 Task: Create a rule from the Recommended list, Task Added to this Project -> add SubTasks in the project BlazeTech with SubTasks Gather and Analyse Requirements , Design and Implement Solution , System Test and UAT , Release to Production / Go Live
Action: Mouse moved to (902, 311)
Screenshot: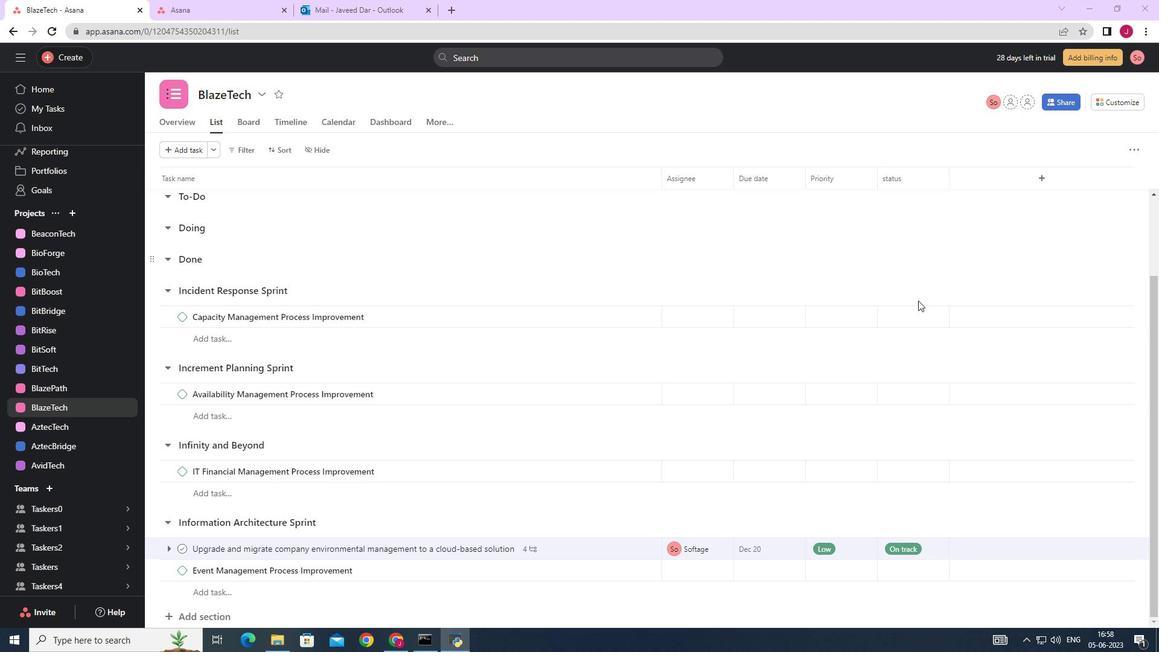 
Action: Mouse scrolled (902, 311) with delta (0, 0)
Screenshot: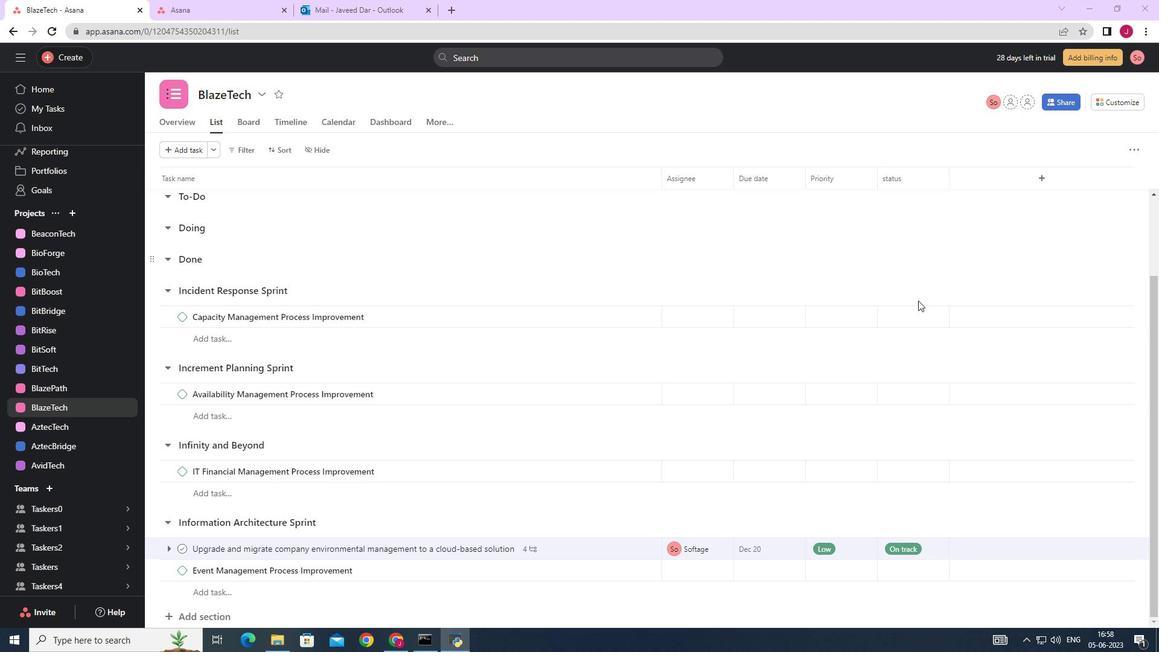
Action: Mouse moved to (900, 312)
Screenshot: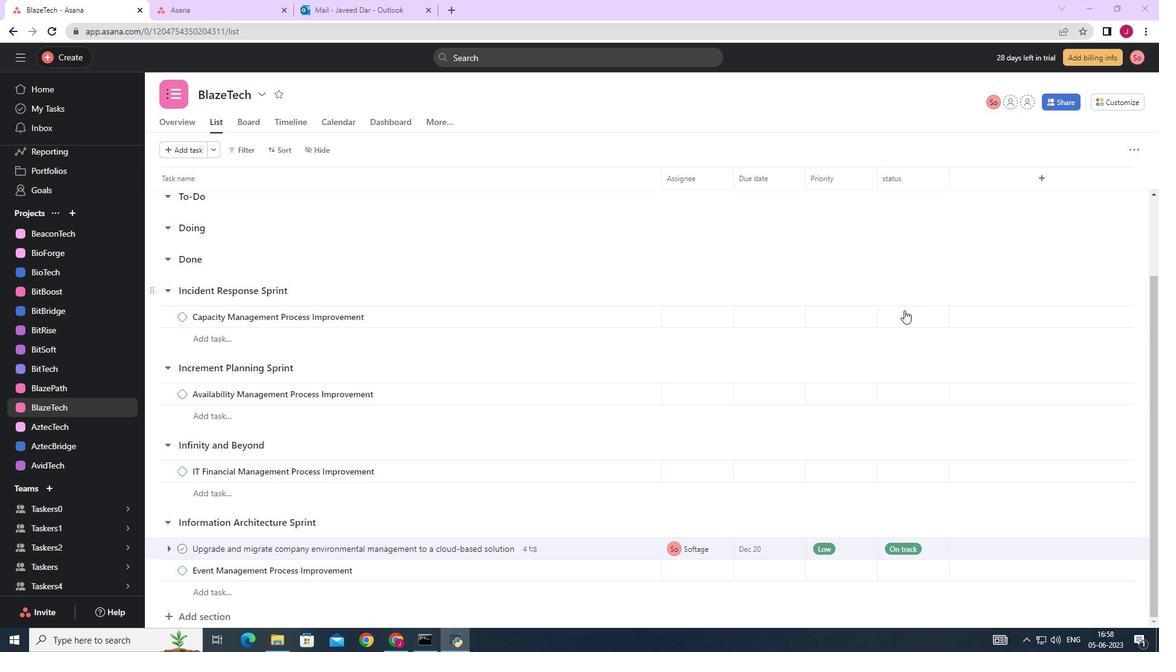
Action: Mouse scrolled (900, 311) with delta (0, 0)
Screenshot: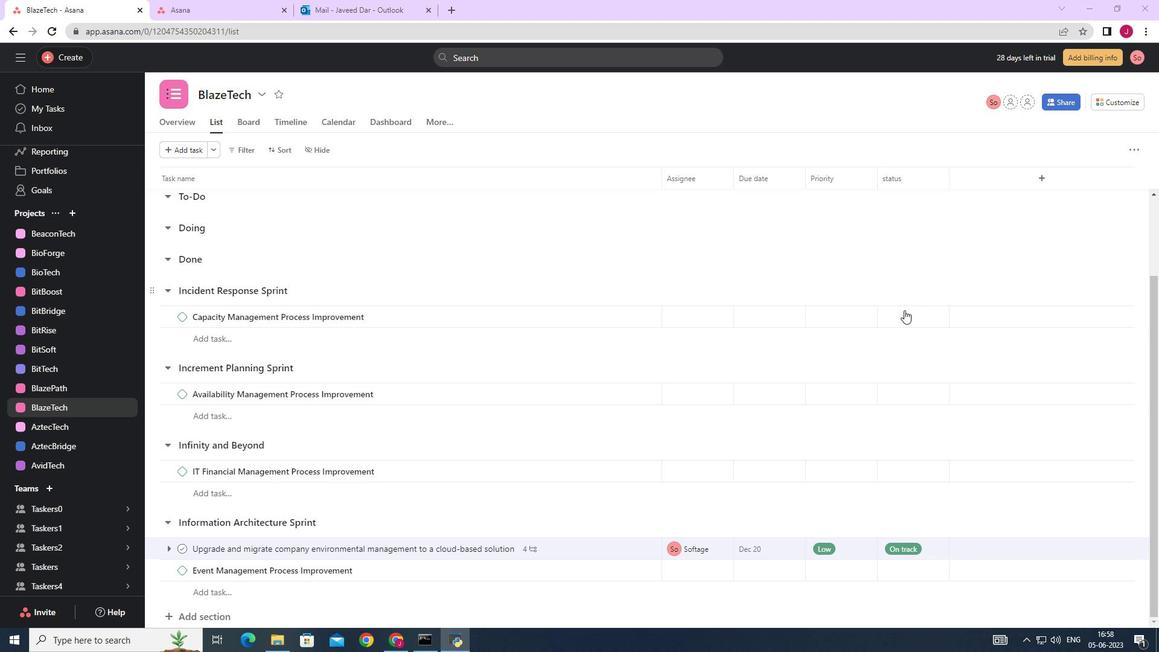 
Action: Mouse scrolled (900, 311) with delta (0, 0)
Screenshot: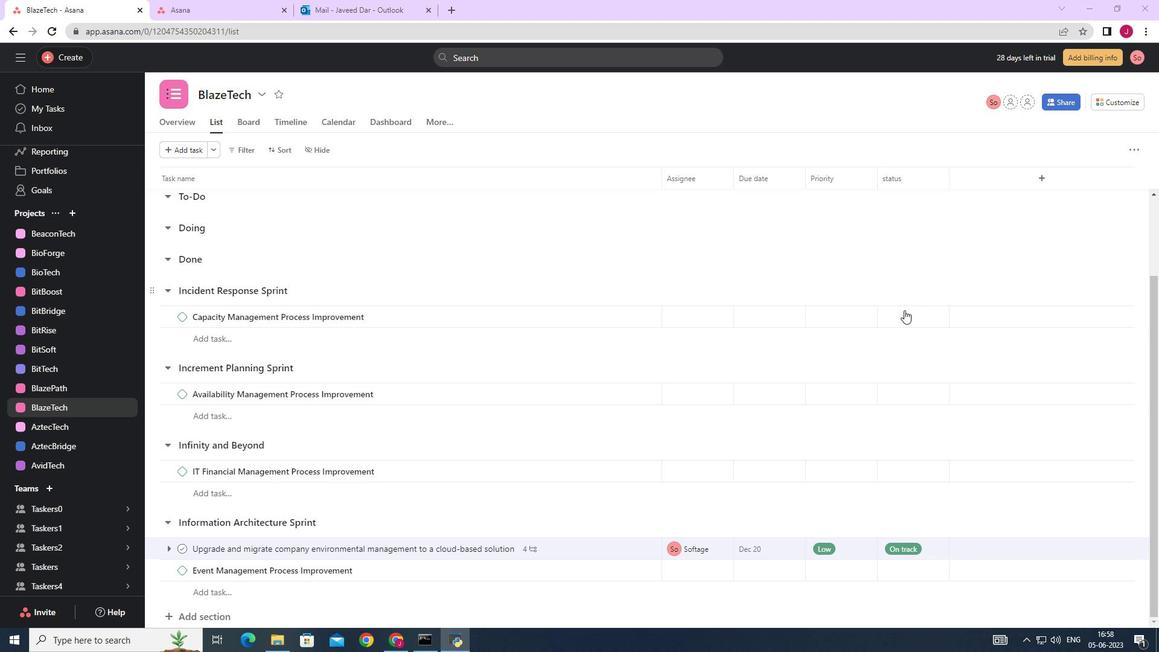 
Action: Mouse moved to (1122, 100)
Screenshot: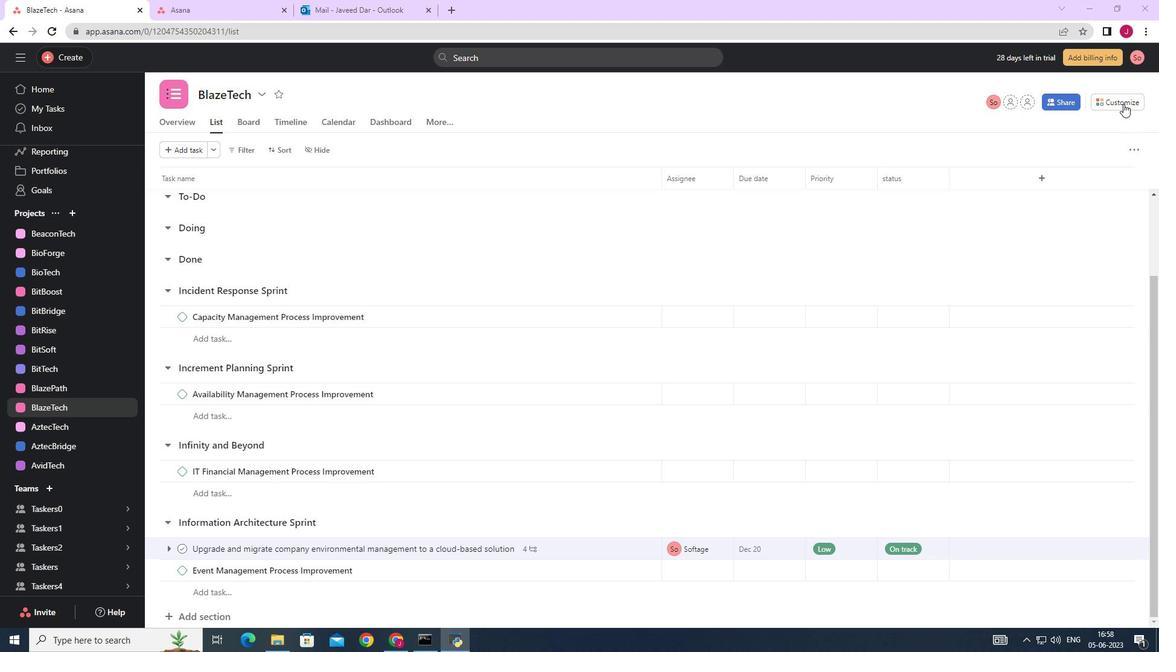 
Action: Mouse pressed left at (1122, 100)
Screenshot: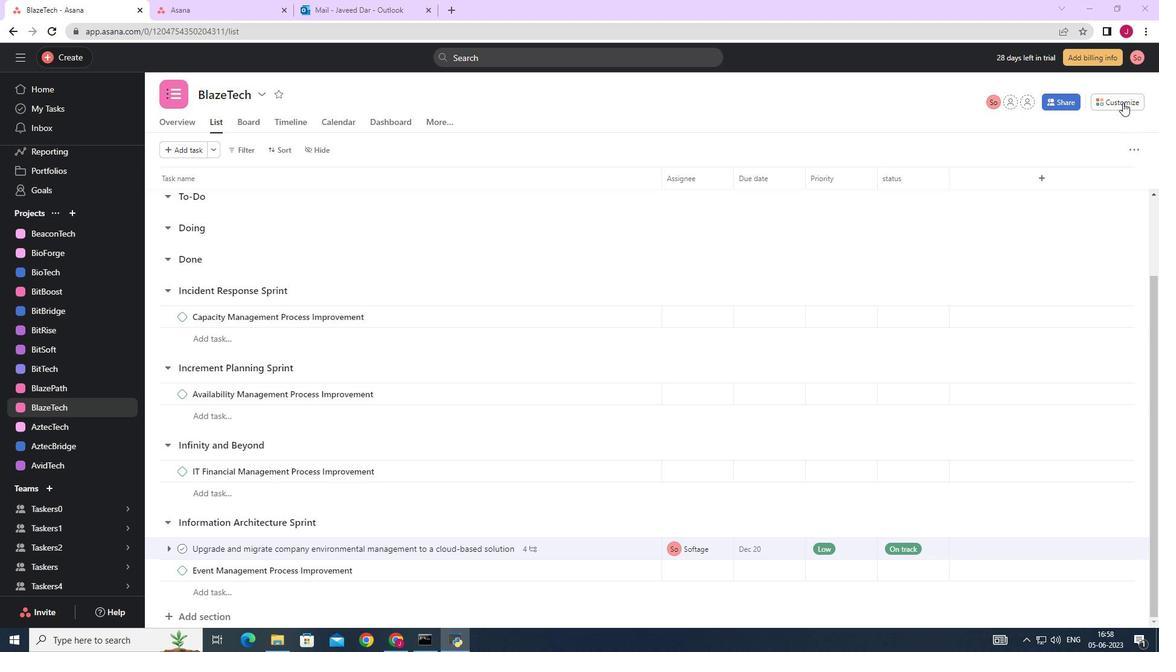 
Action: Mouse moved to (910, 253)
Screenshot: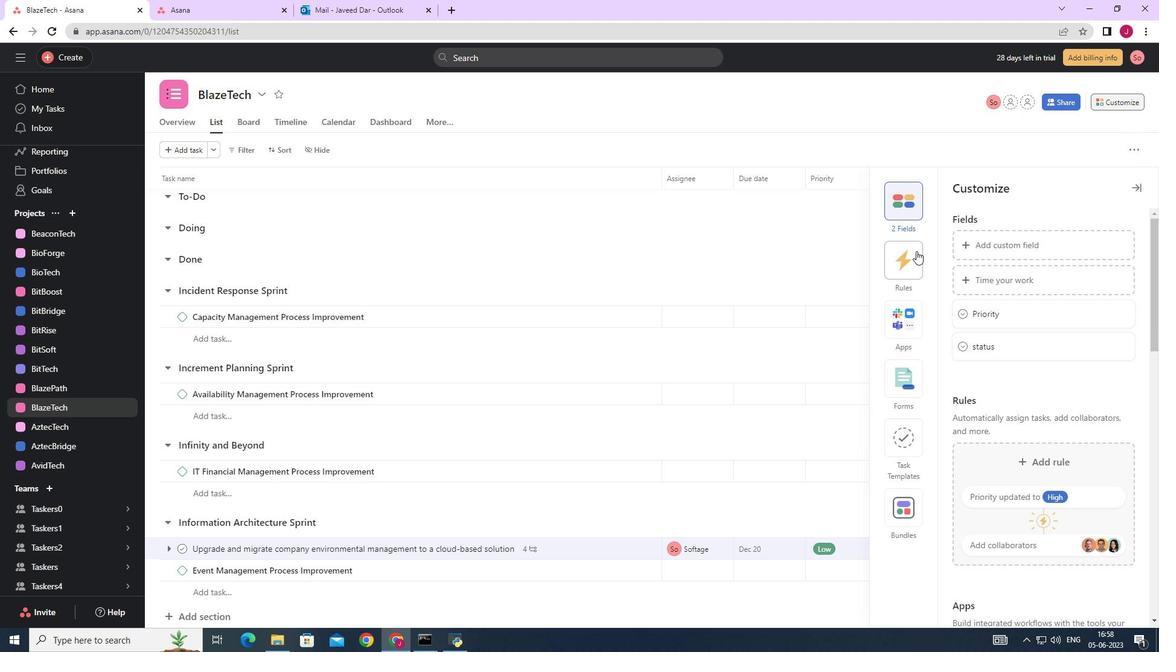 
Action: Mouse pressed left at (910, 253)
Screenshot: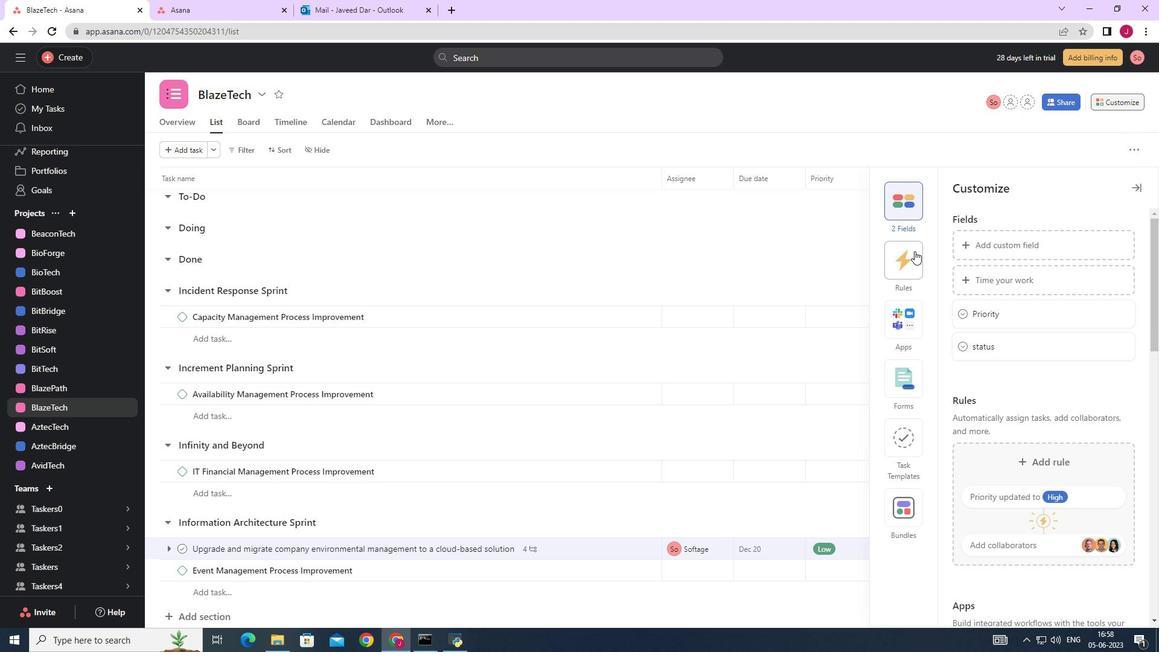 
Action: Mouse moved to (998, 296)
Screenshot: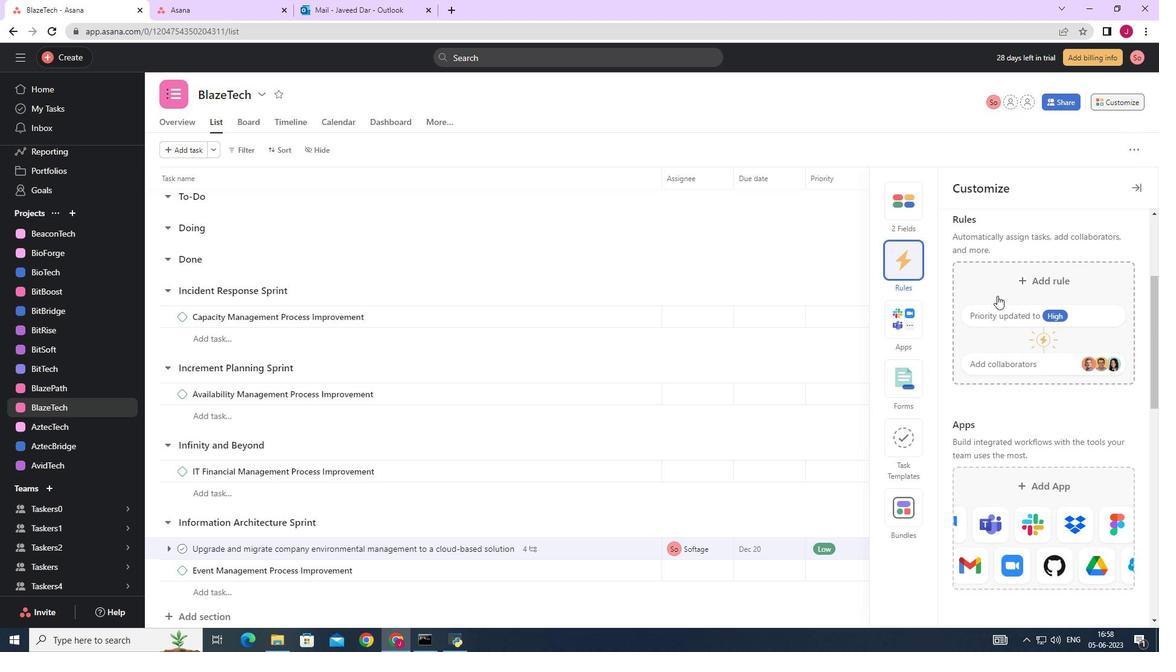 
Action: Mouse pressed left at (998, 296)
Screenshot: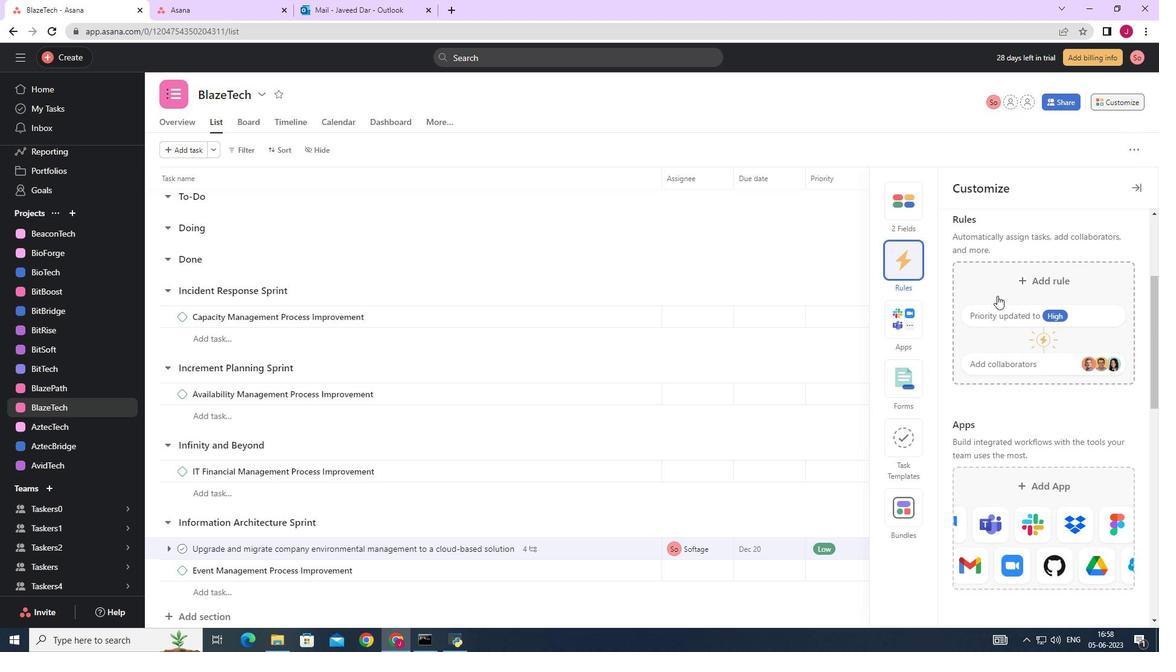 
Action: Mouse moved to (466, 193)
Screenshot: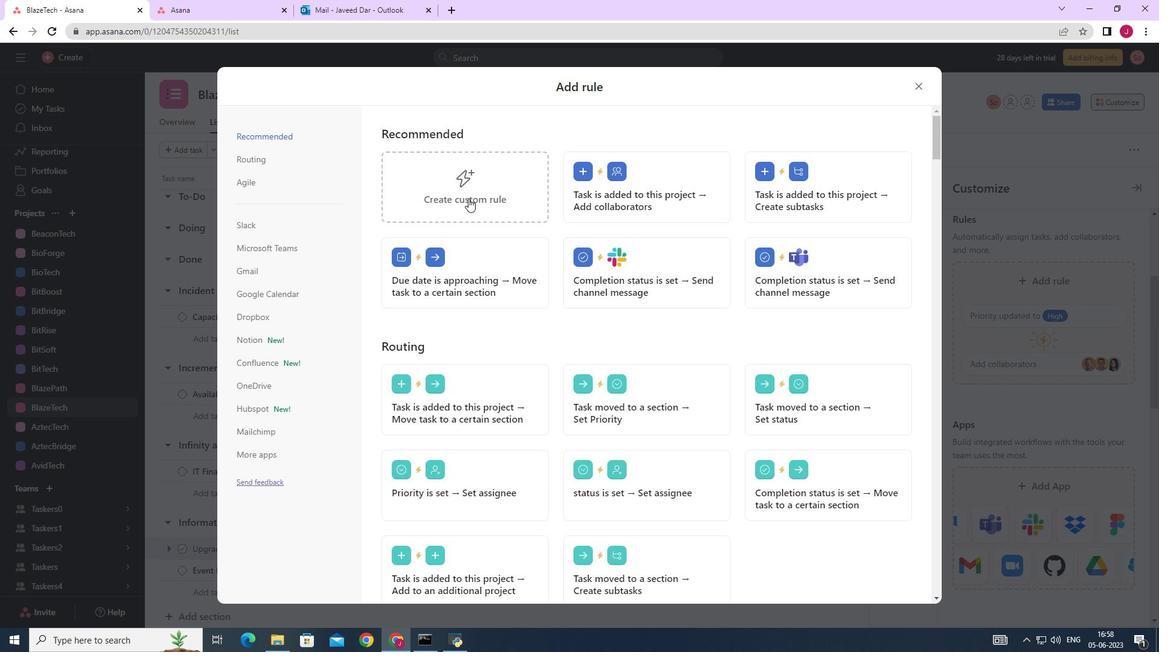 
Action: Mouse pressed left at (466, 193)
Screenshot: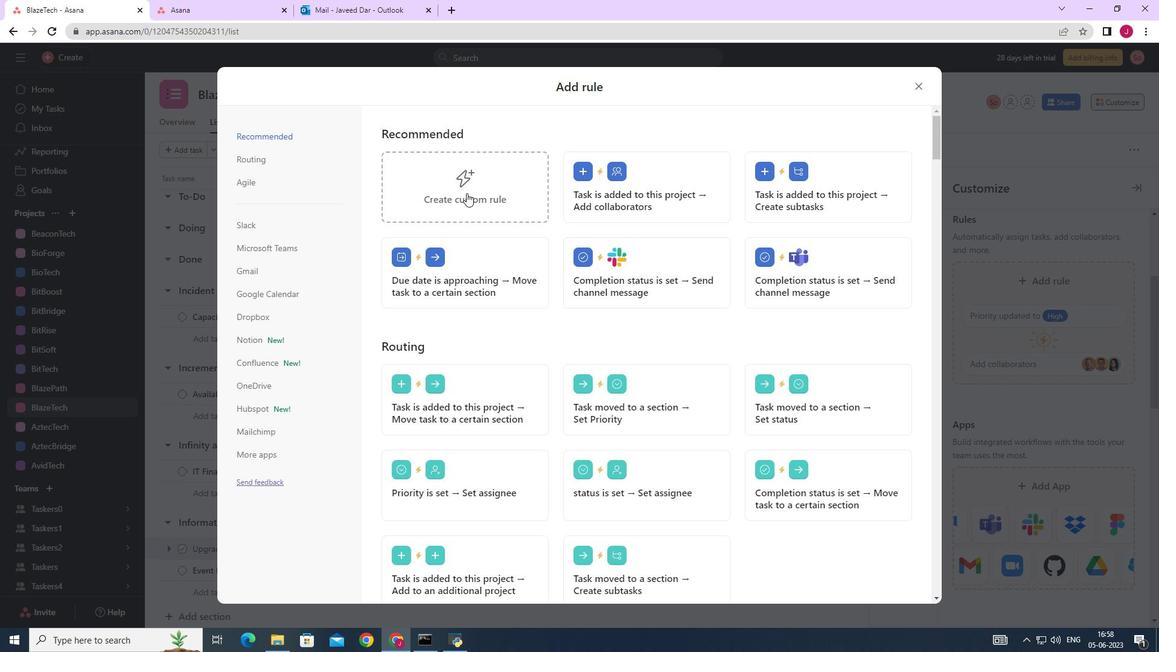 
Action: Mouse moved to (557, 305)
Screenshot: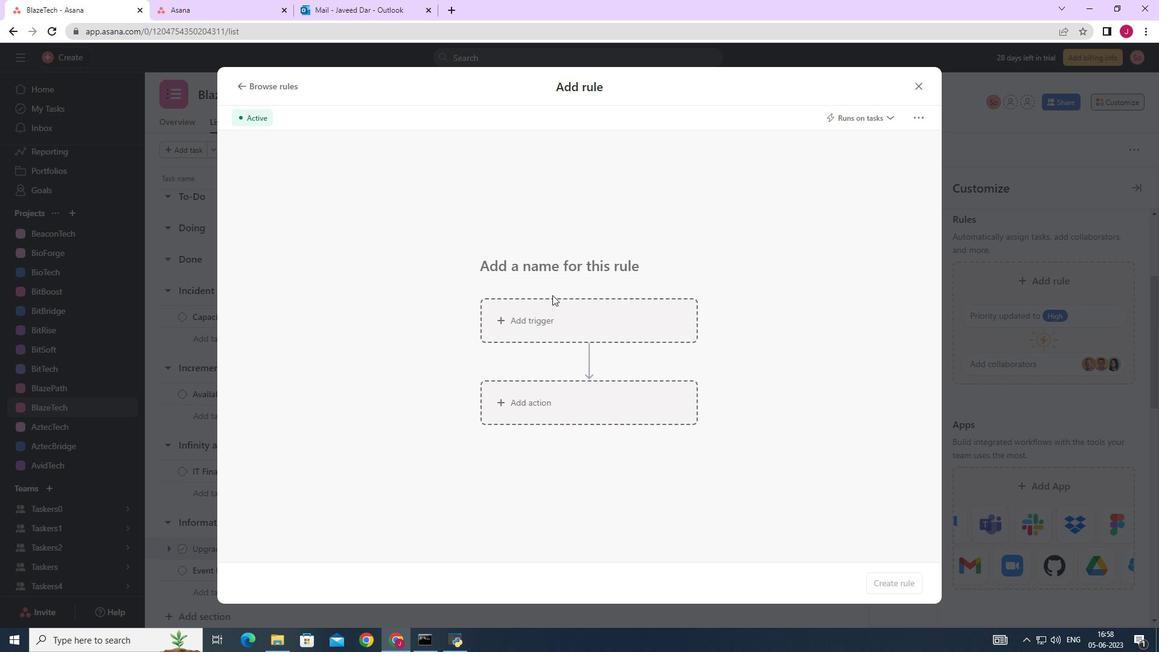 
Action: Mouse pressed left at (557, 305)
Screenshot: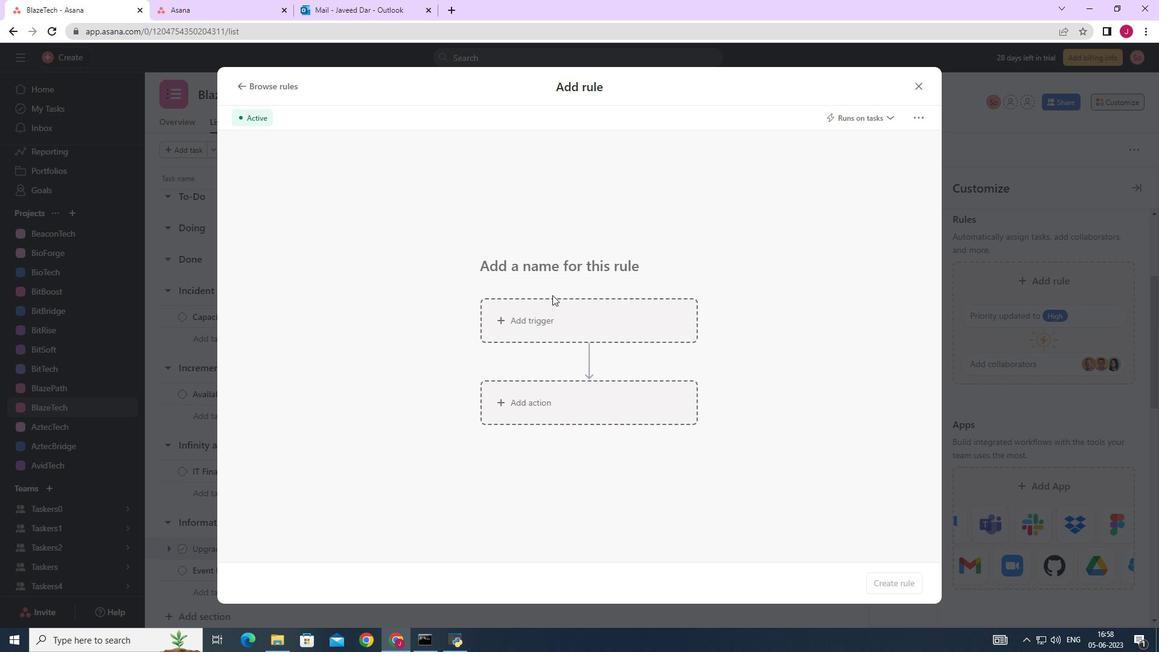 
Action: Mouse moved to (496, 392)
Screenshot: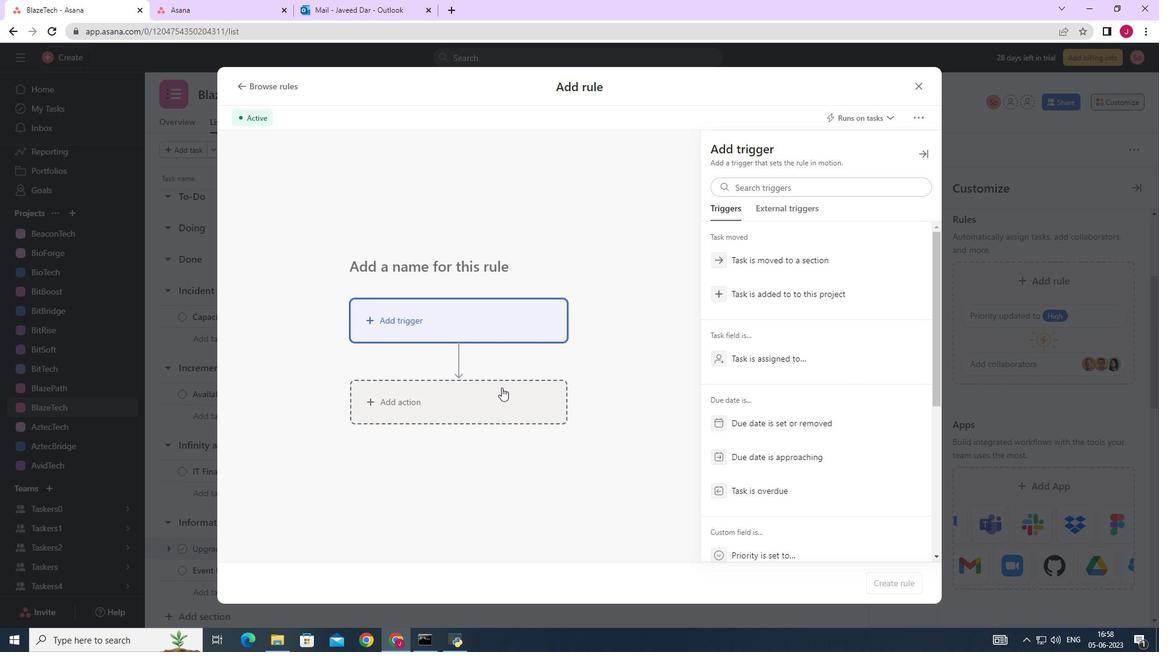 
Action: Mouse pressed left at (496, 392)
Screenshot: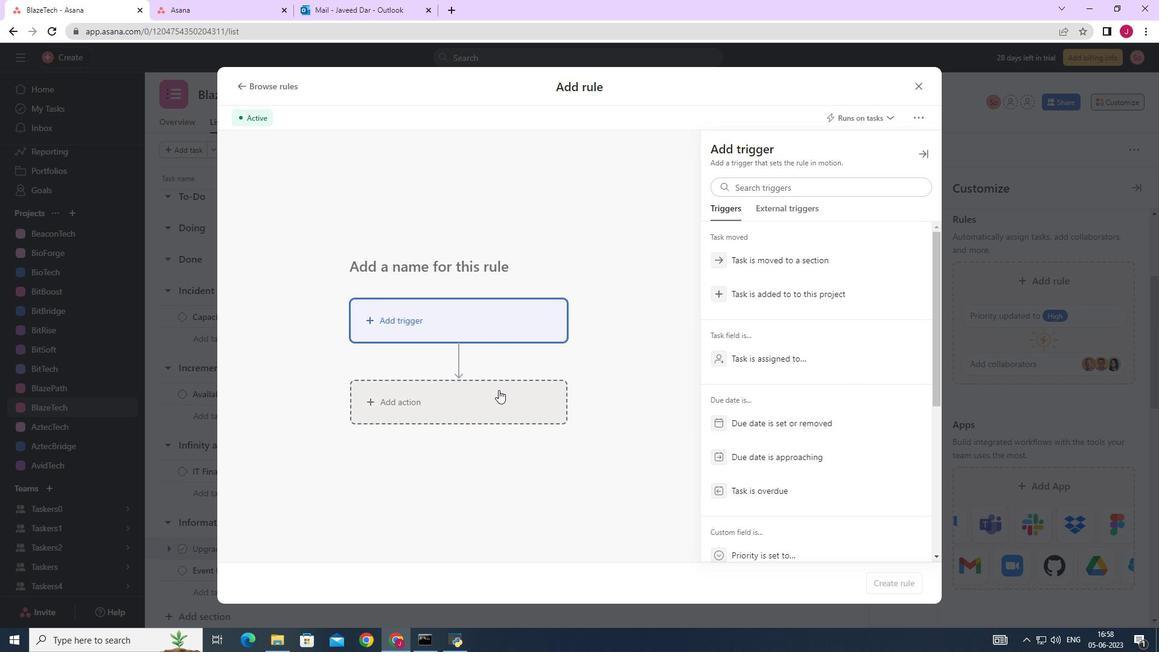 
Action: Mouse moved to (773, 309)
Screenshot: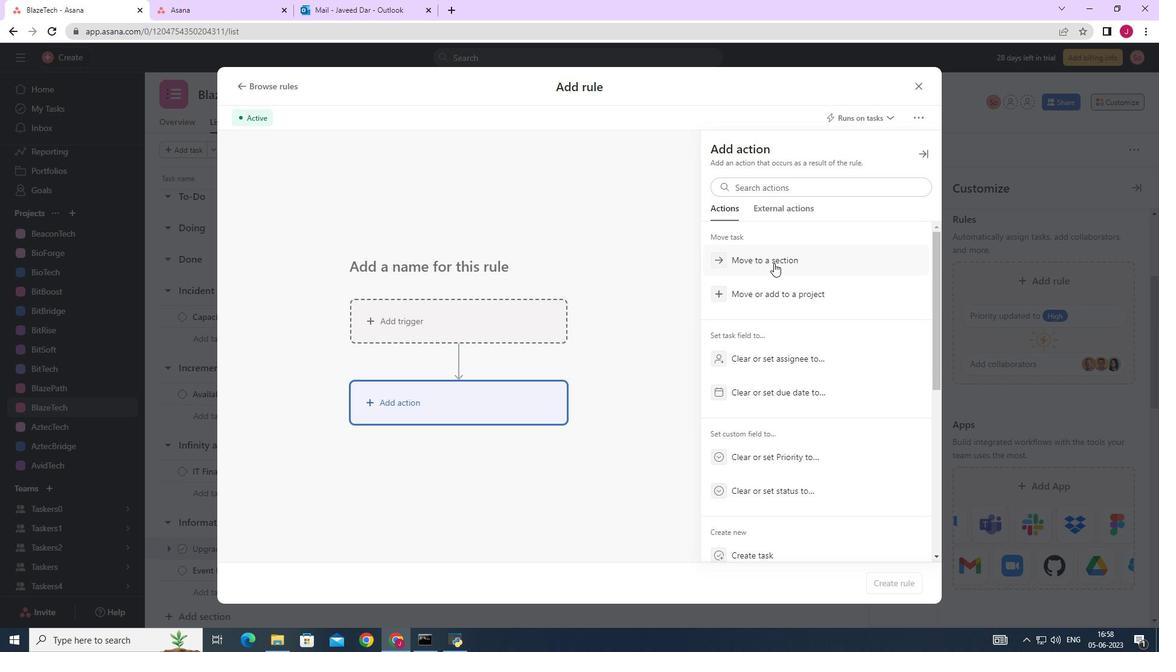 
Action: Mouse scrolled (773, 309) with delta (0, 0)
Screenshot: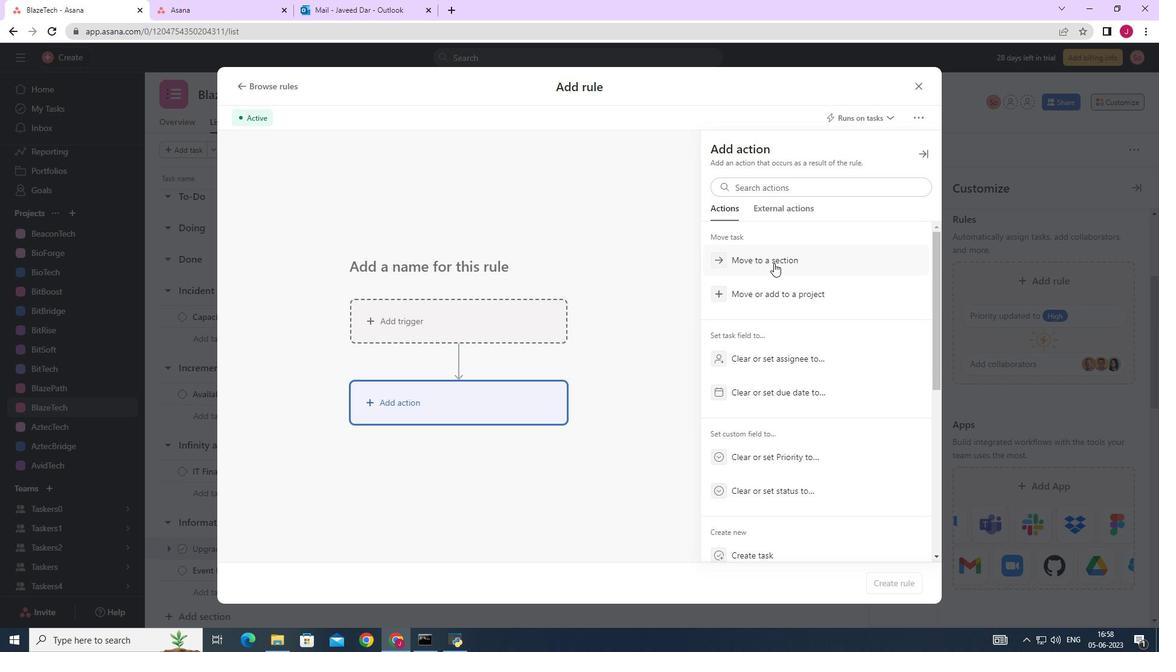 
Action: Mouse moved to (773, 311)
Screenshot: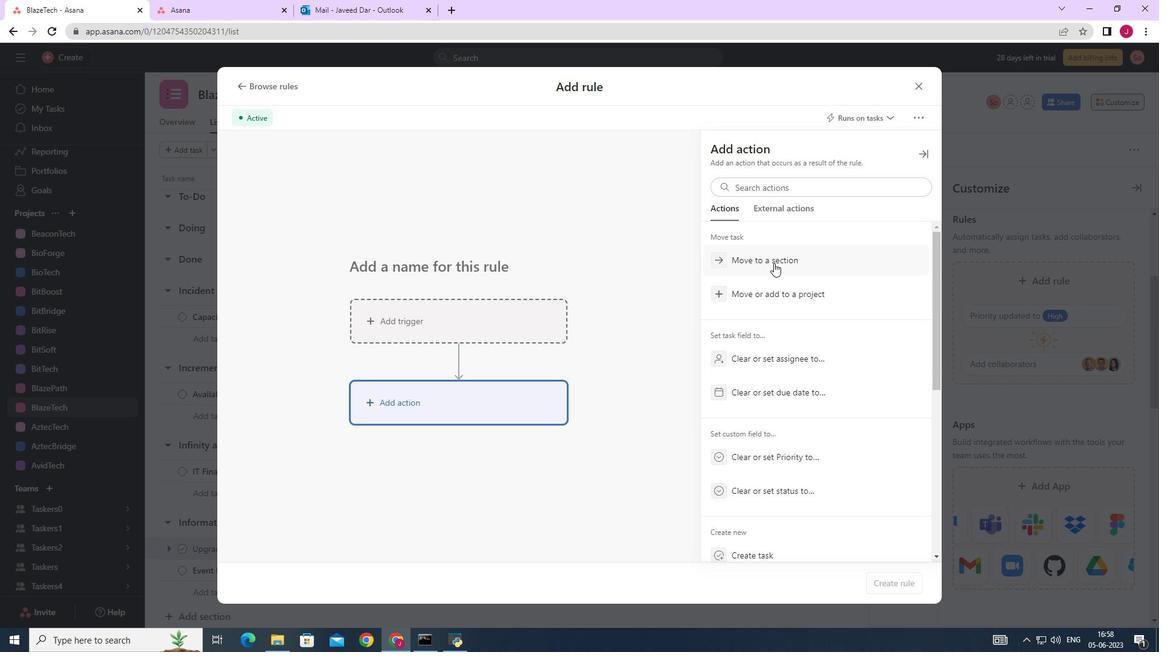 
Action: Mouse scrolled (773, 311) with delta (0, 0)
Screenshot: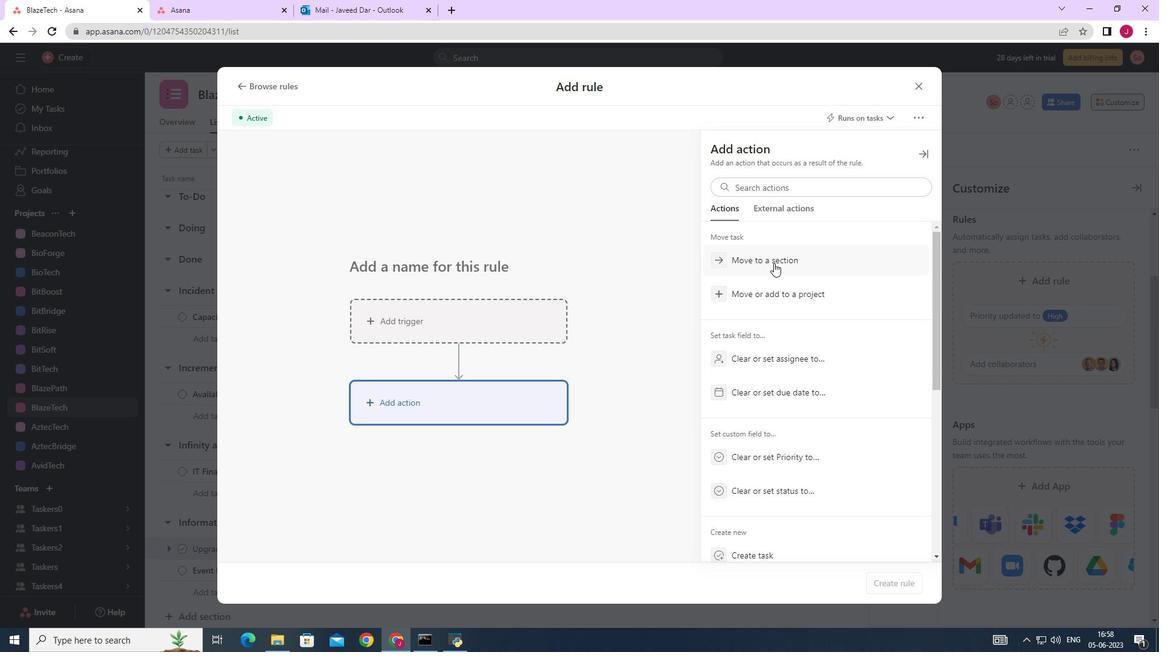 
Action: Mouse moved to (773, 312)
Screenshot: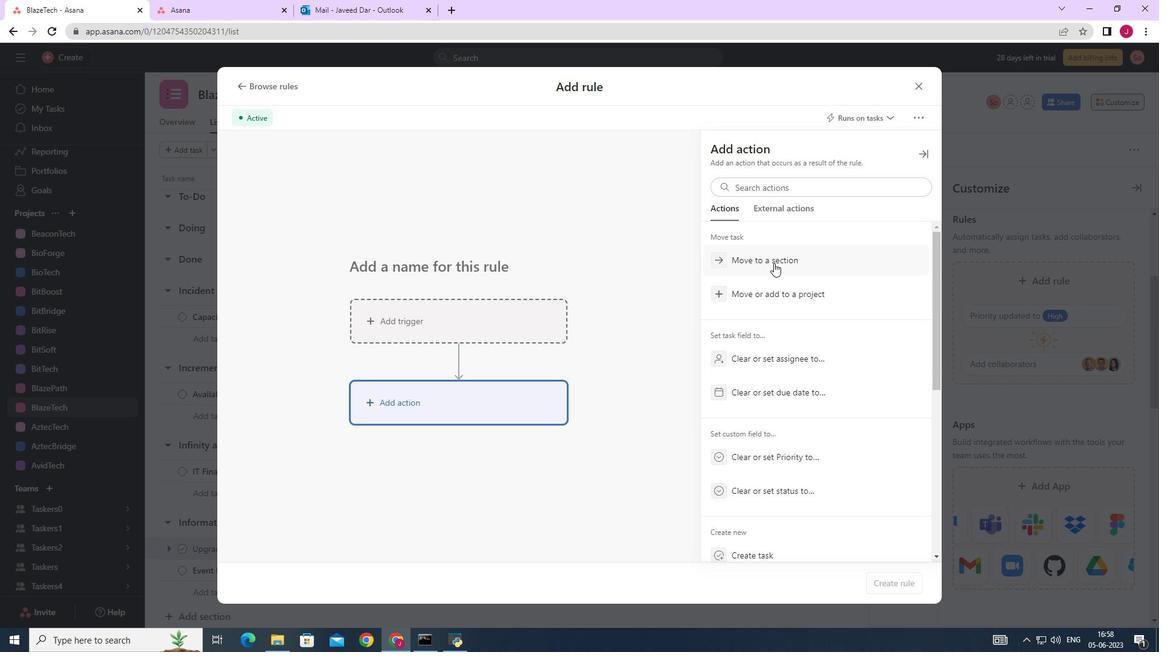 
Action: Mouse scrolled (773, 311) with delta (0, 0)
Screenshot: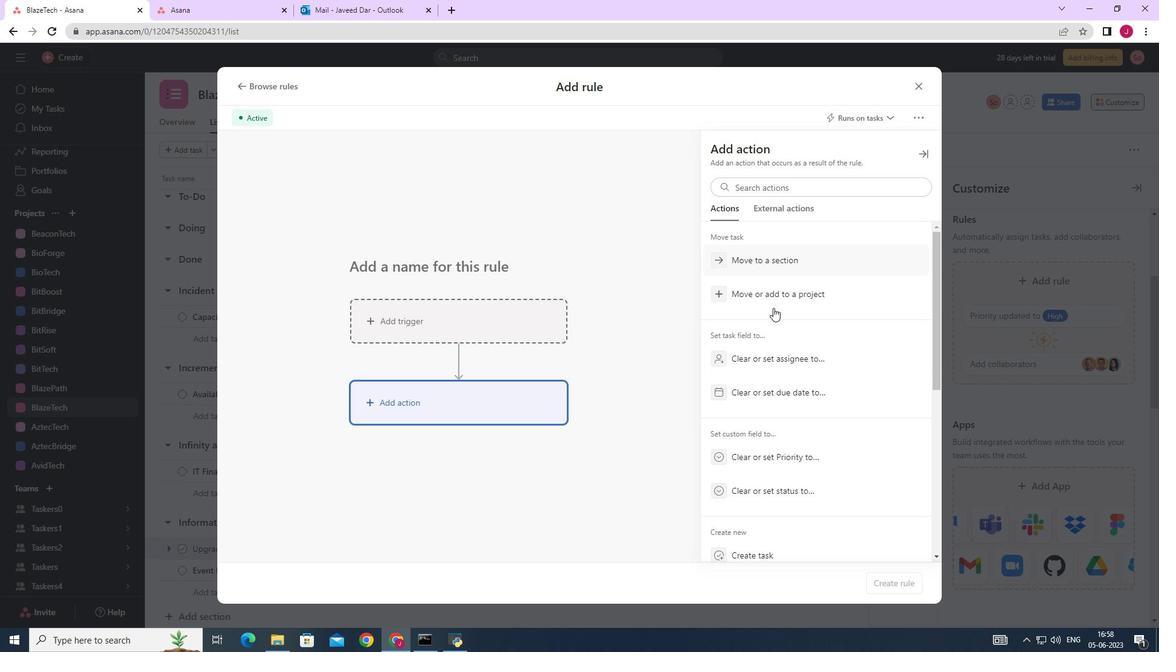 
Action: Mouse moved to (773, 313)
Screenshot: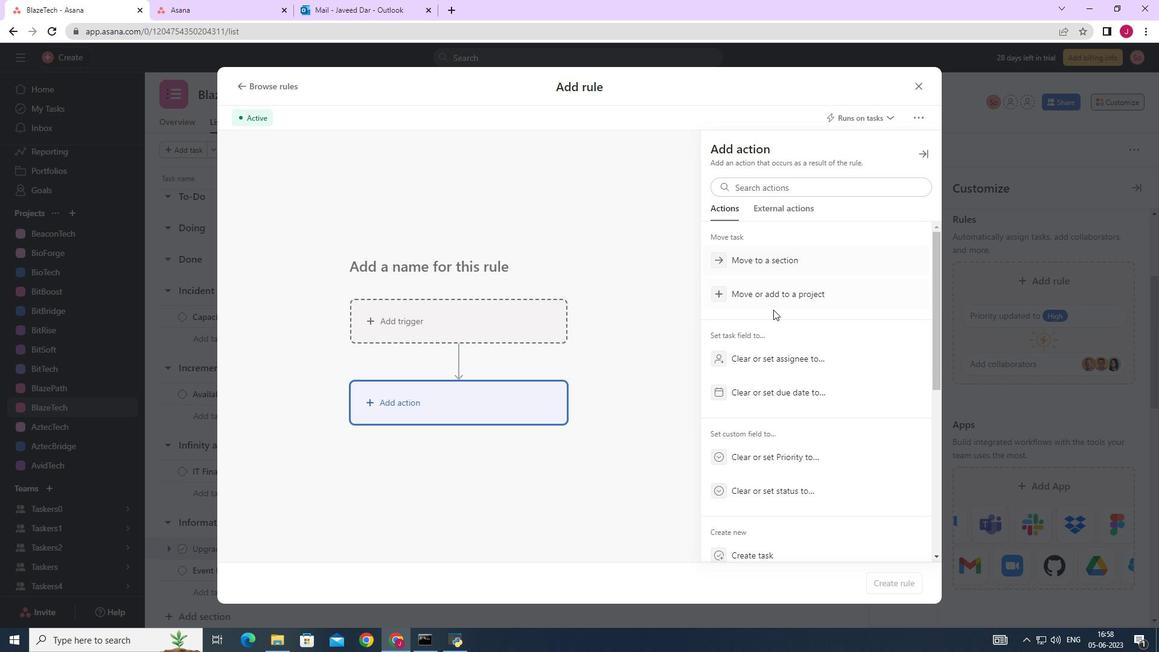 
Action: Mouse scrolled (773, 312) with delta (0, 0)
Screenshot: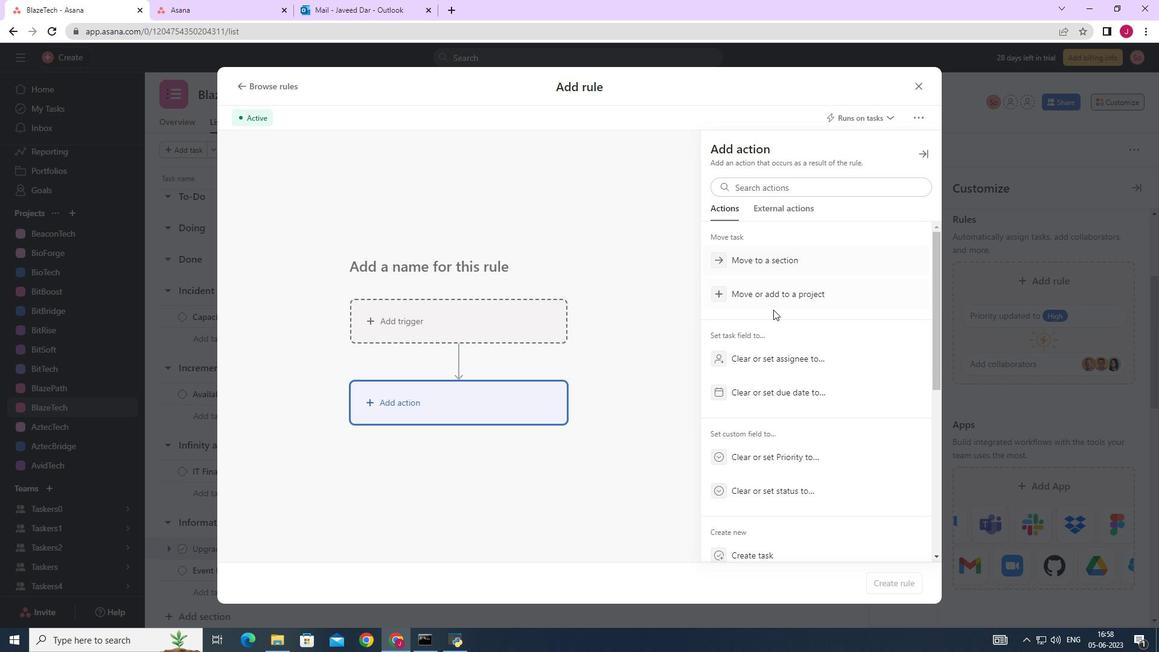 
Action: Mouse moved to (774, 315)
Screenshot: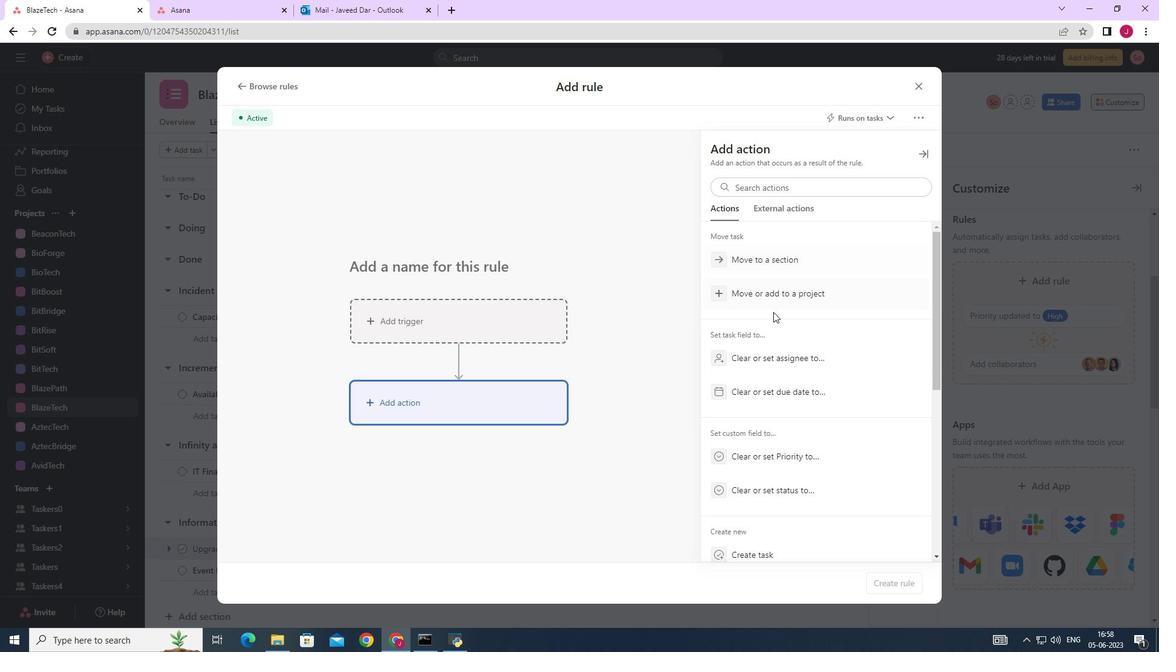 
Action: Mouse scrolled (774, 315) with delta (0, 0)
Screenshot: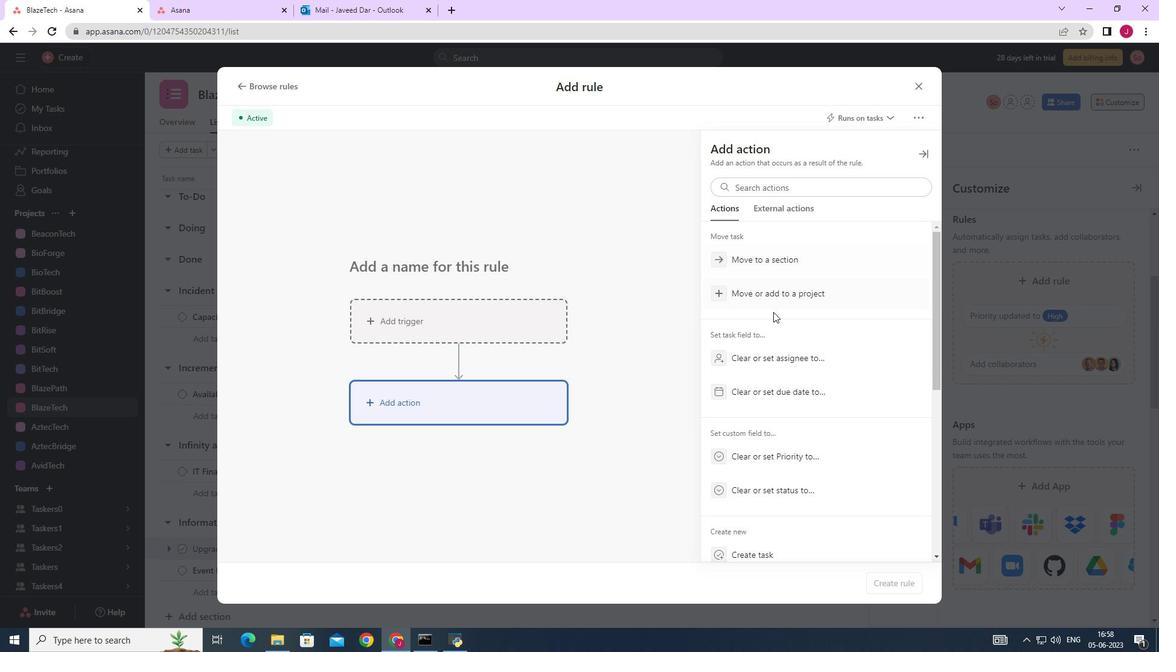 
Action: Mouse moved to (750, 285)
Screenshot: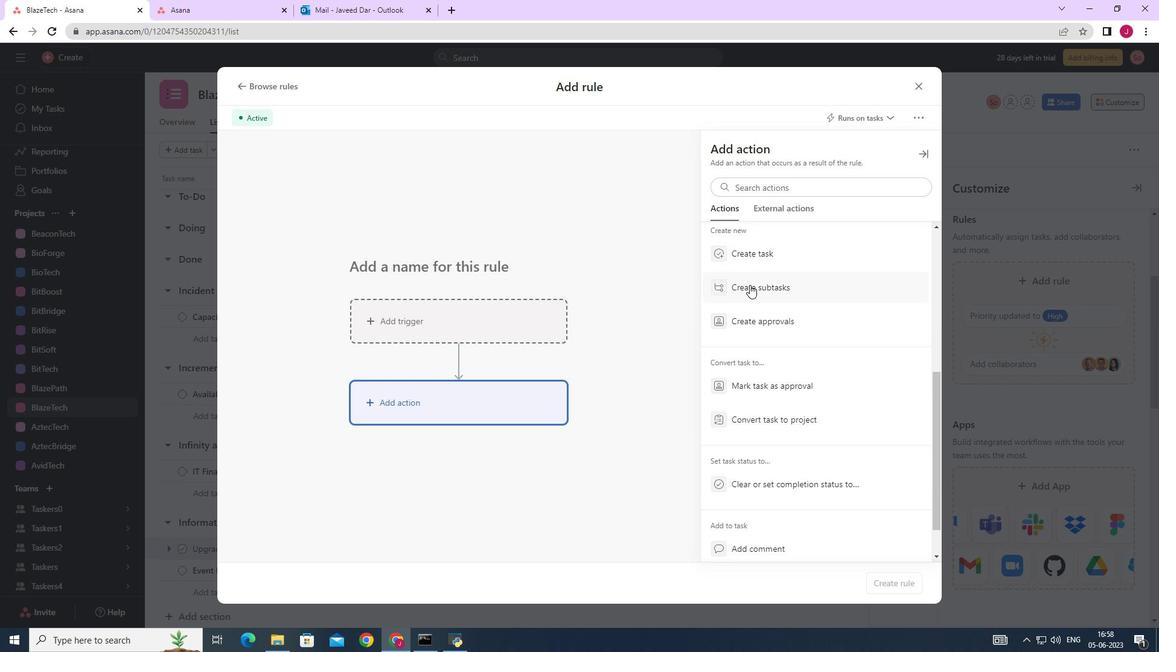 
Action: Mouse pressed left at (750, 285)
Screenshot: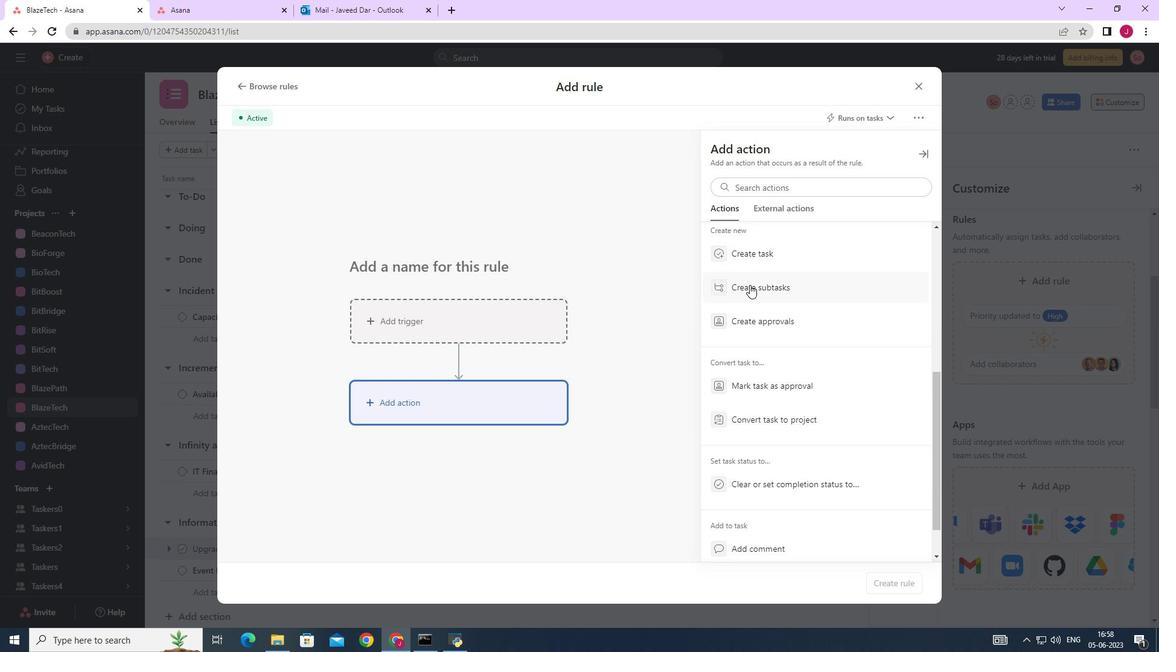 
Action: Mouse moved to (747, 192)
Screenshot: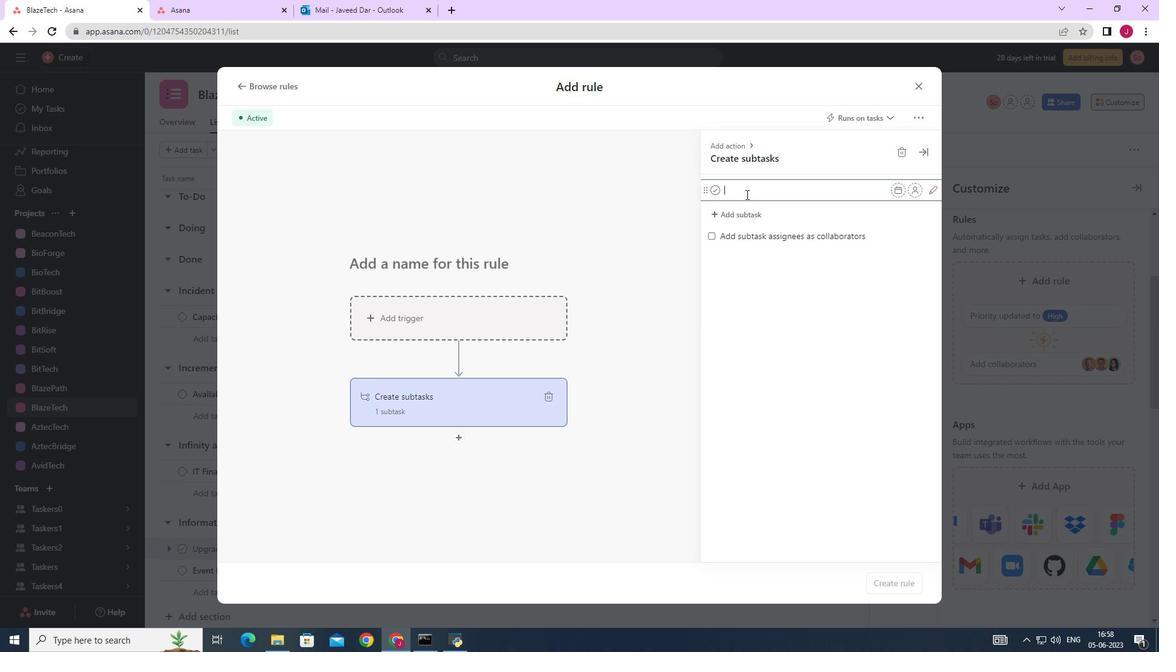 
Action: Key pressed <Key.caps_lock>G<Key.caps_lock>ather<Key.space>and<Key.space><Key.caps_lock>A<Key.backspace>A<Key.caps_lock>nalyse<Key.space>r<Key.caps_lock>E<Key.backspace><Key.backspace>R<Key.caps_lock>equirements<Key.enter><Key.caps_lock>D<Key.caps_lock>esign<Key.space>and<Key.space><Key.caps_lock>I<Key.caps_lock>mplement<Key.space><Key.caps_lock>S<Key.caps_lock>olution<Key.enter><Key.caps_lock>S<Key.caps_lock>ystem<Key.space>and<Key.space><Key.caps_lock><Key.backspace><Key.backspace><Key.backspace><Key.backspace>T<Key.caps_lock>est<Key.space>ab<Key.backspace>nd<Key.space><Key.caps_lock>UAT<Key.enter><Key.caps_lock><Key.caps_lock>R<Key.caps_lock>elease<Key.space>to<Key.space>pto<Key.backspace><Key.backspace>roduction<Key.space>to<Key.backspace><Key.backspace>/<Key.space><Key.caps_lock>G<Key.caps_lock>o<Key.space><Key.caps_lock>L<Key.caps_lock>ive<Key.enter>
Screenshot: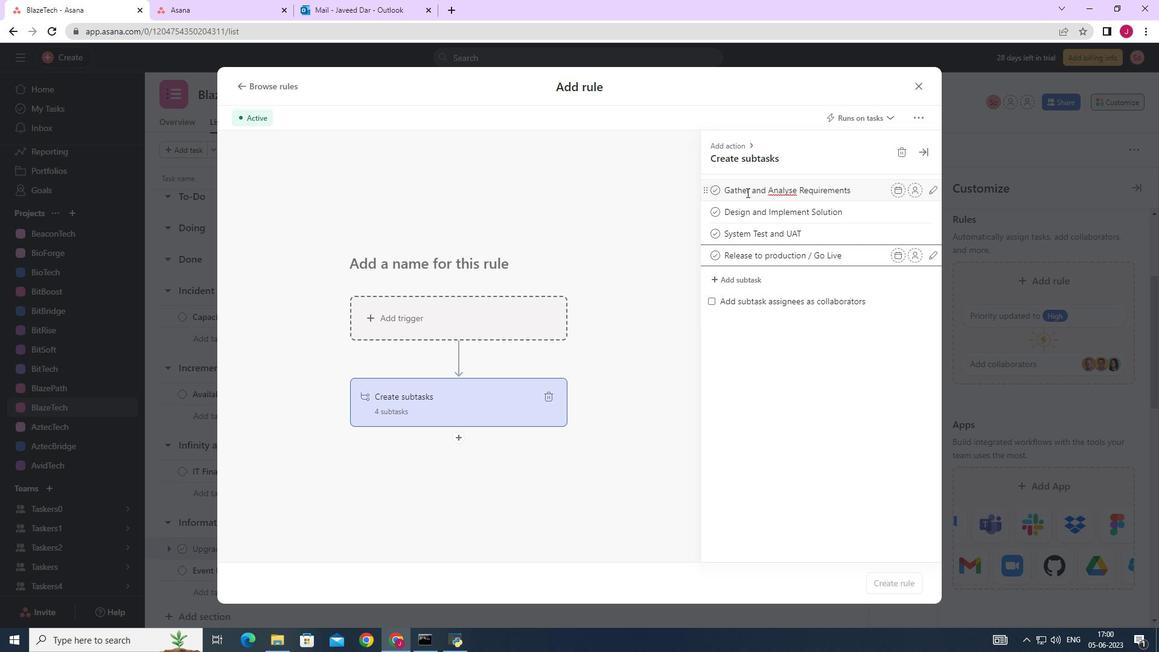 
Action: Mouse moved to (914, 86)
Screenshot: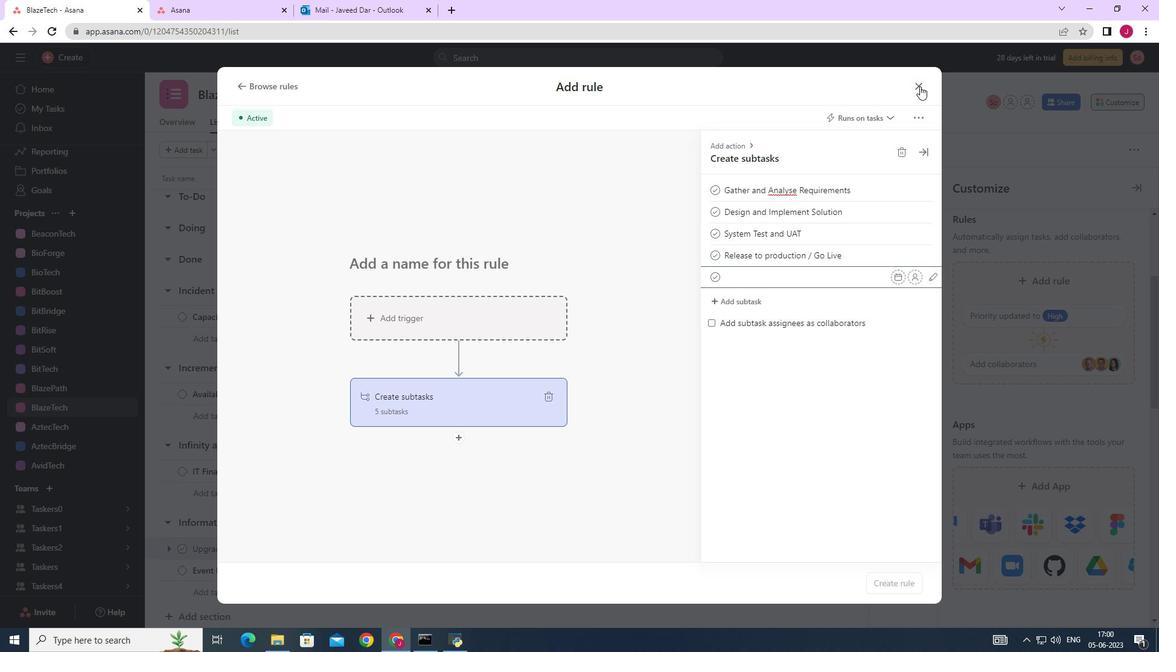 
Action: Mouse pressed left at (914, 86)
Screenshot: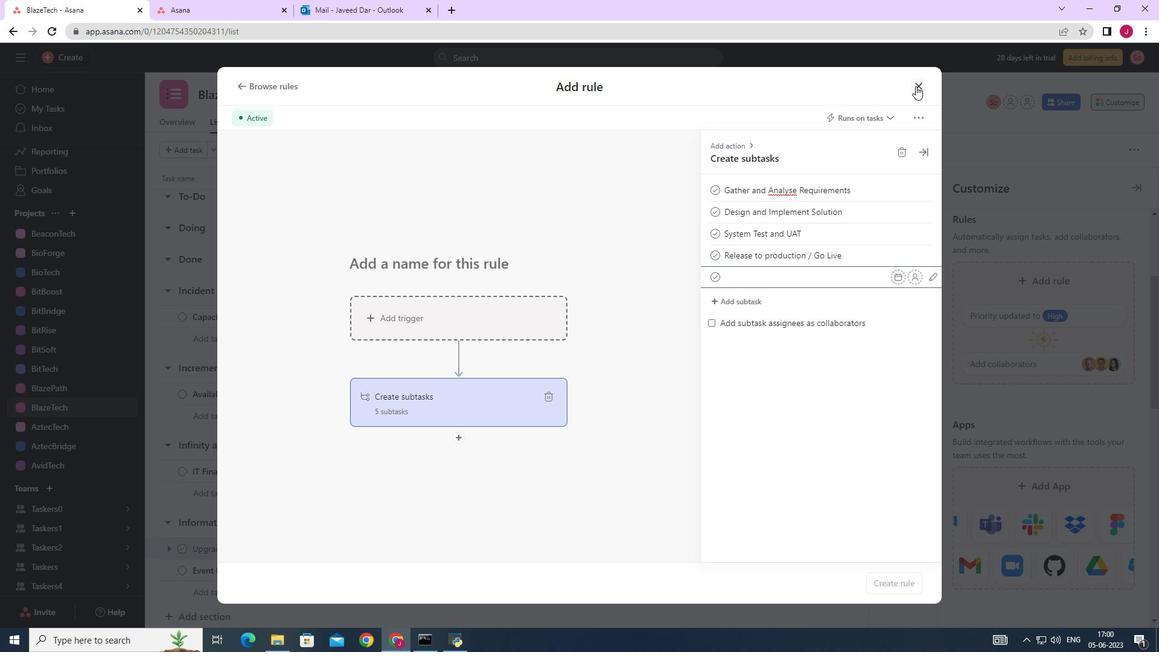 
